 Task: Send an email with the signature Elizabeth Parker with the subject 'Request for a background check' and the message 'Please let me know if there are any changes to the project timeline.' from softage.1@softage.net to softage.8@softage.net and softage.9@softage.net with an attached document Technical_manual.docx
Action: Key pressed n
Screenshot: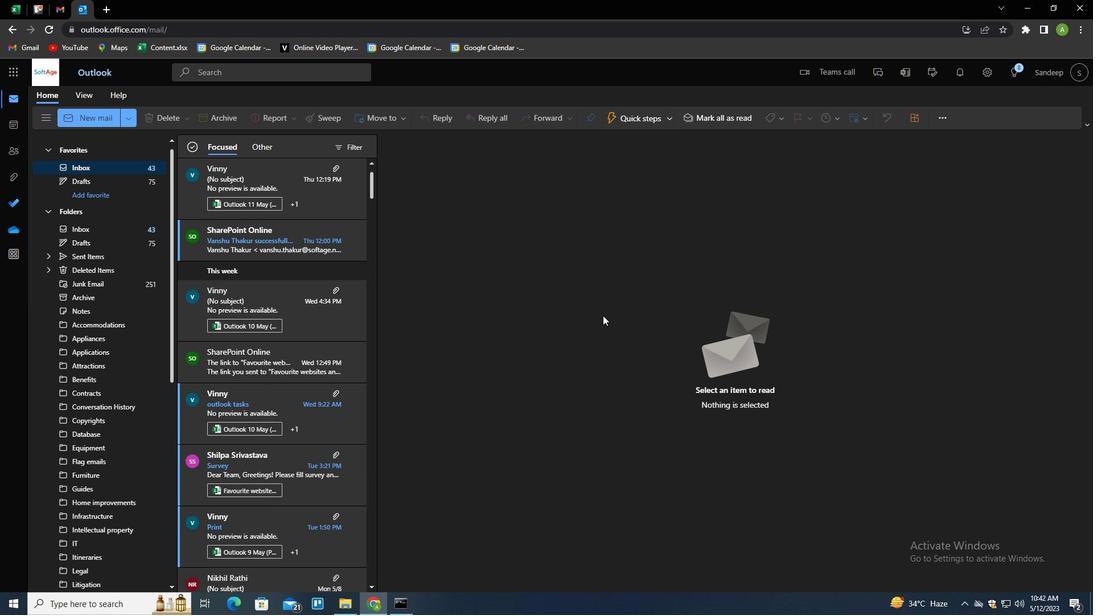 
Action: Mouse moved to (765, 119)
Screenshot: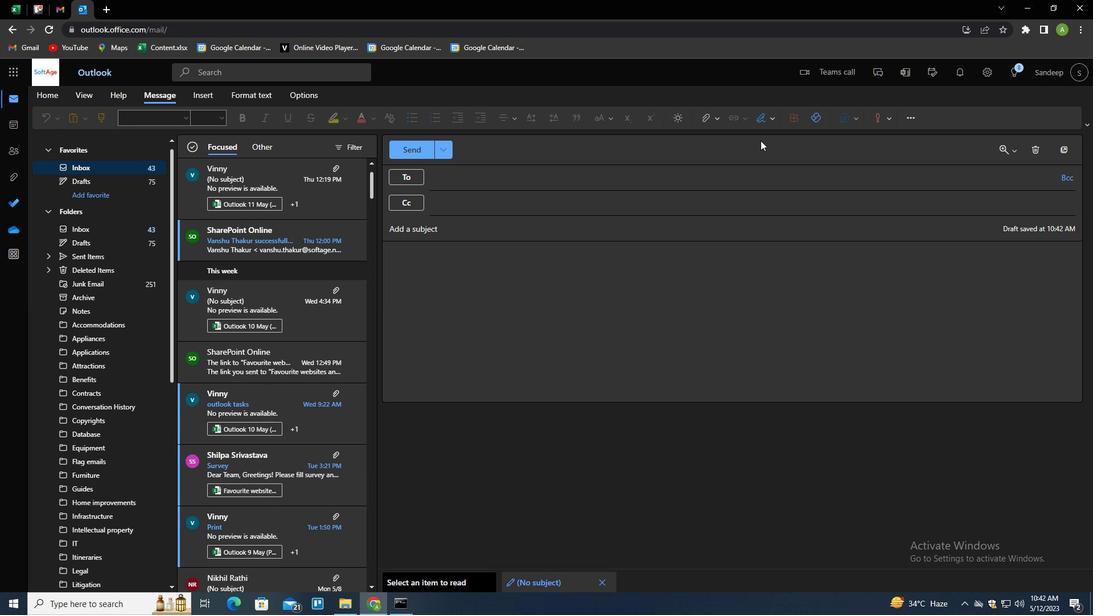 
Action: Mouse pressed left at (765, 119)
Screenshot: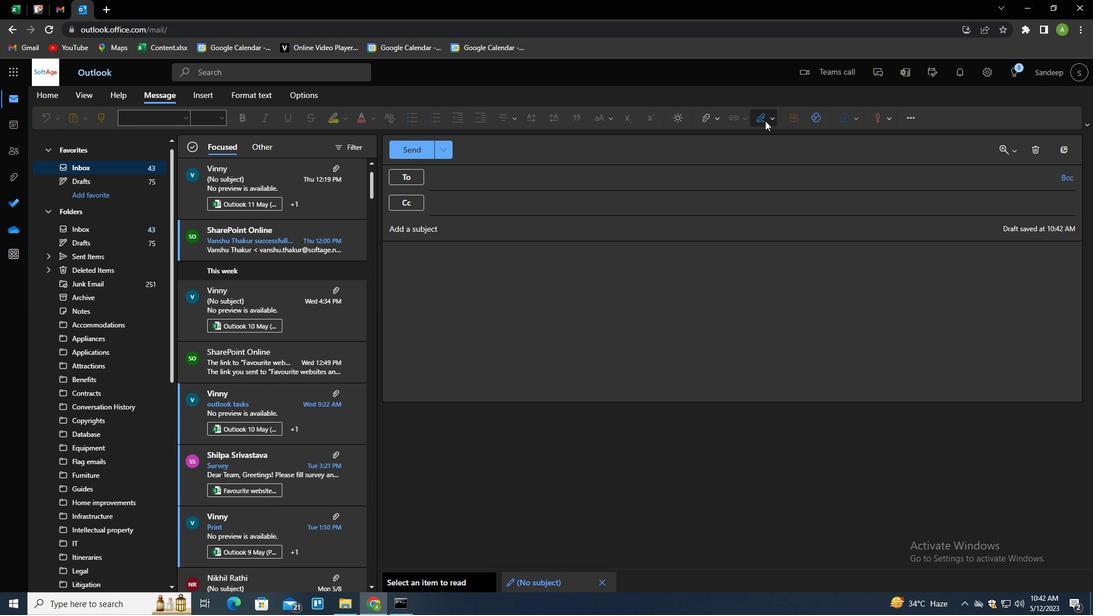 
Action: Mouse moved to (756, 163)
Screenshot: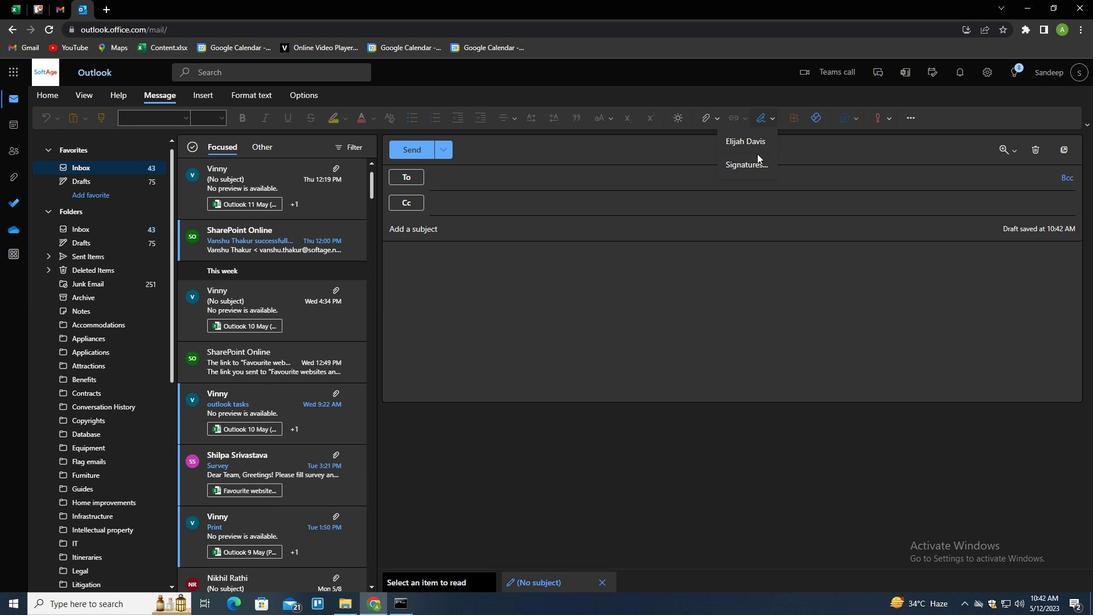 
Action: Mouse pressed left at (756, 163)
Screenshot: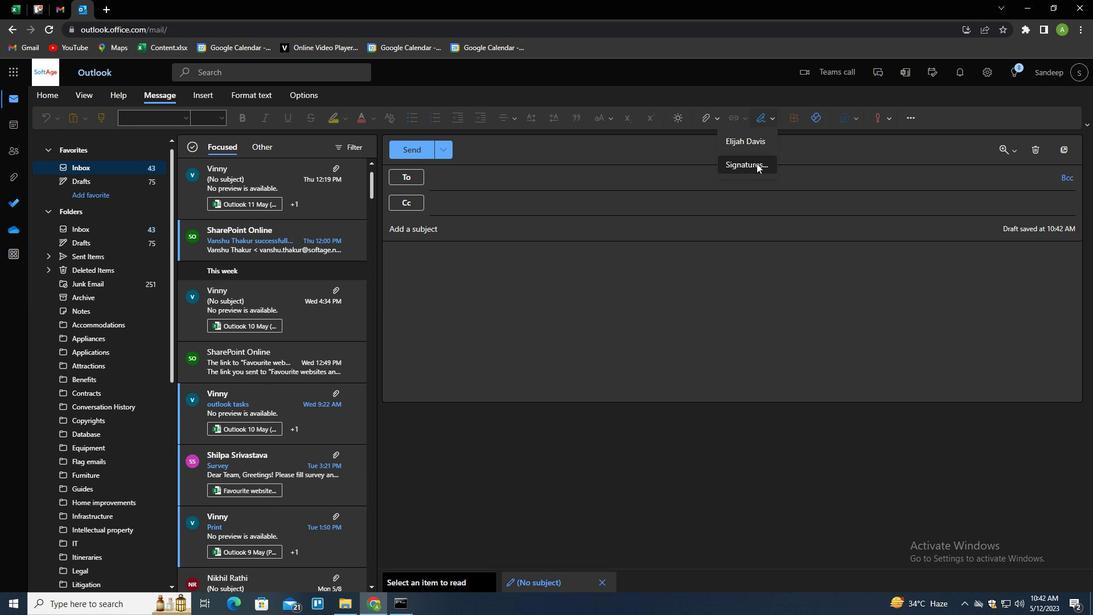 
Action: Mouse moved to (773, 202)
Screenshot: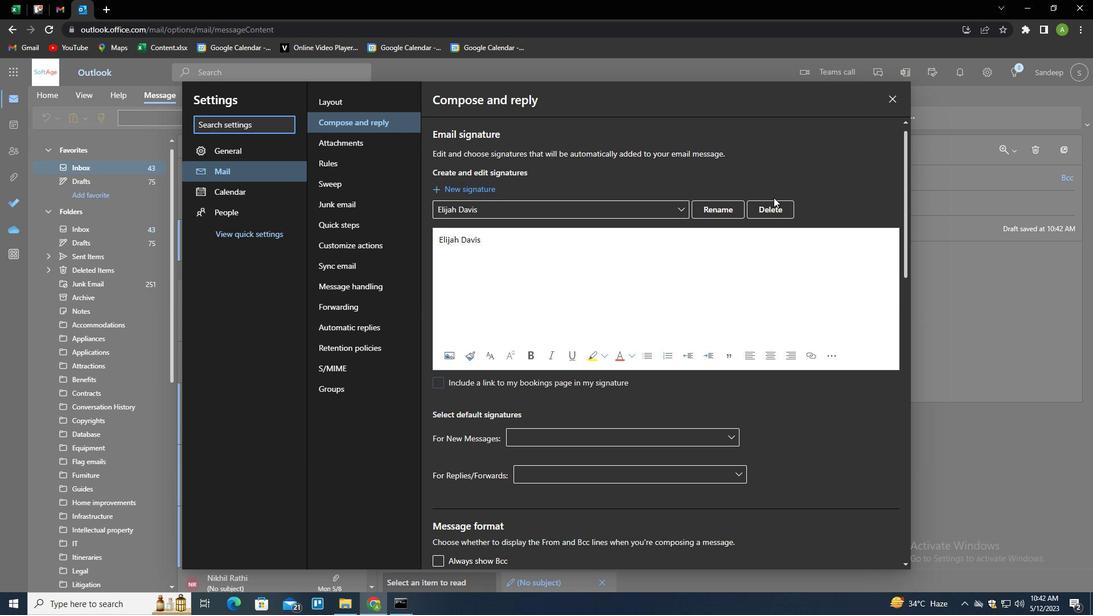 
Action: Mouse pressed left at (773, 202)
Screenshot: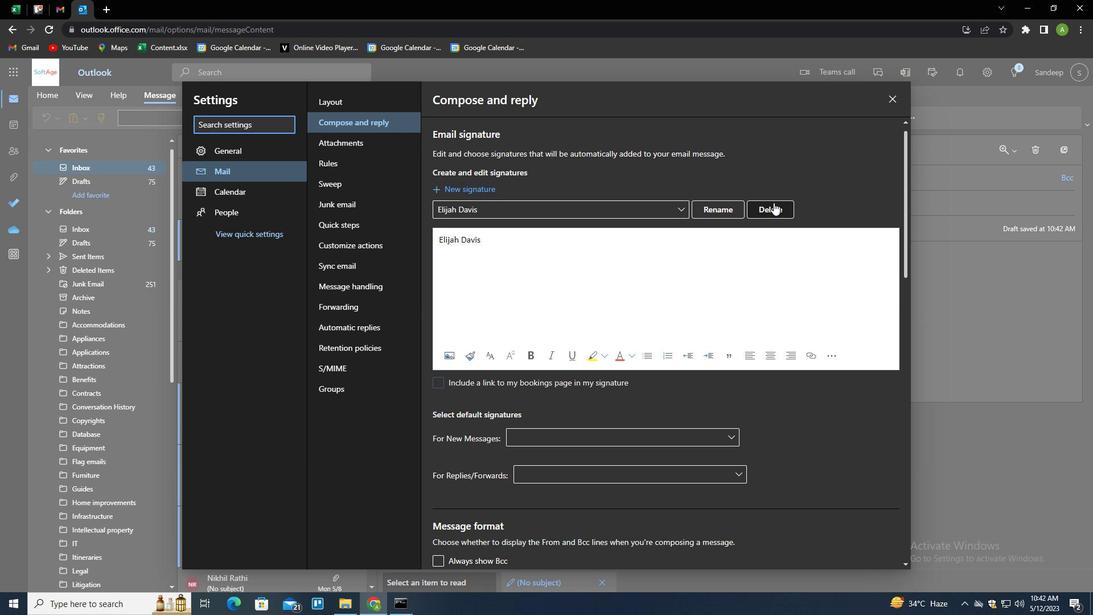 
Action: Mouse moved to (748, 208)
Screenshot: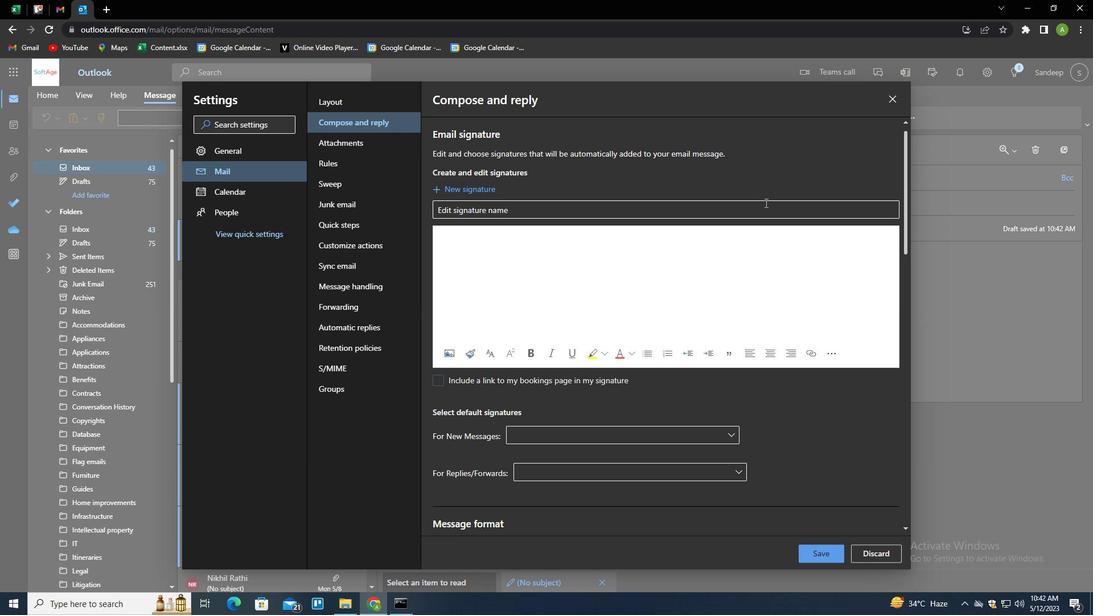 
Action: Mouse pressed left at (748, 208)
Screenshot: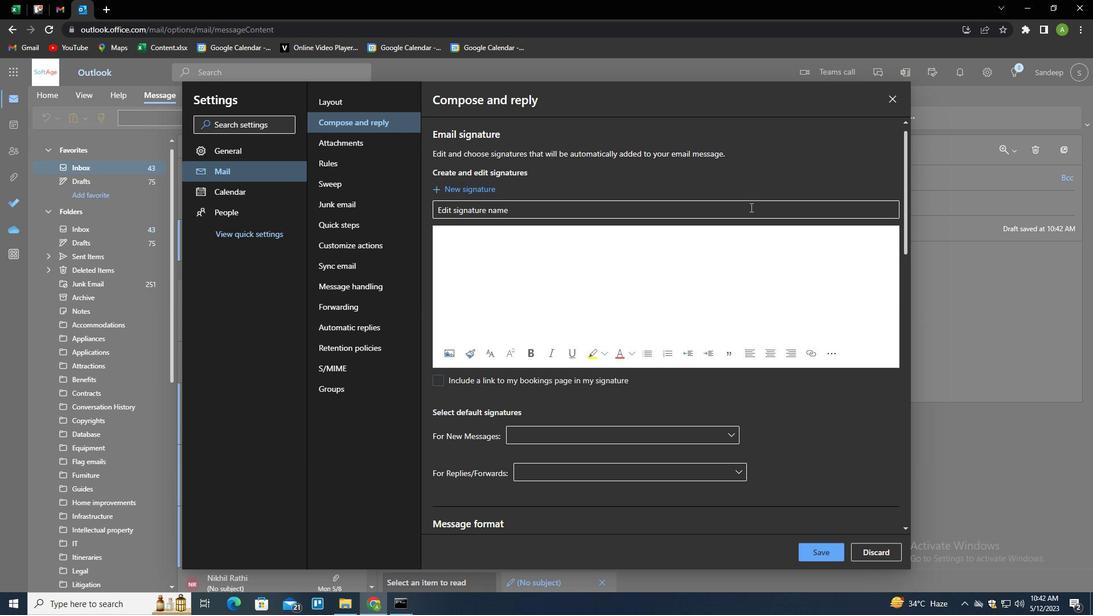 
Action: Key pressed <Key.shift>ELIXZ<Key.backspace><Key.backspace>ZABETH<Key.space><Key.shift>PARKER<Key.tab><Key.shift><Key.shift><Key.shift><Key.shift><Key.shift><Key.shift><Key.shift><Key.shift><Key.shift><Key.shift><Key.shift><Key.shift><Key.shift><Key.shift><Key.shift><Key.shift><Key.shift><Key.shift><Key.shift><Key.shift><Key.shift><Key.shift><Key.shift><Key.shift><Key.shift><Key.shift><Key.shift><Key.shift><Key.shift><Key.shift><Key.shift><Key.shift><Key.shift><Key.shift><Key.shift><Key.shift><Key.shift><Key.shift><Key.shift><Key.shift><Key.shift><Key.shift><Key.shift><Key.shift><Key.shift><Key.shift><Key.shift><Key.shift><Key.shift><Key.shift><Key.shift><Key.shift><Key.shift><Key.shift><Key.shift>ELIZABETH<Key.space><Key.shift>PARKET
Screenshot: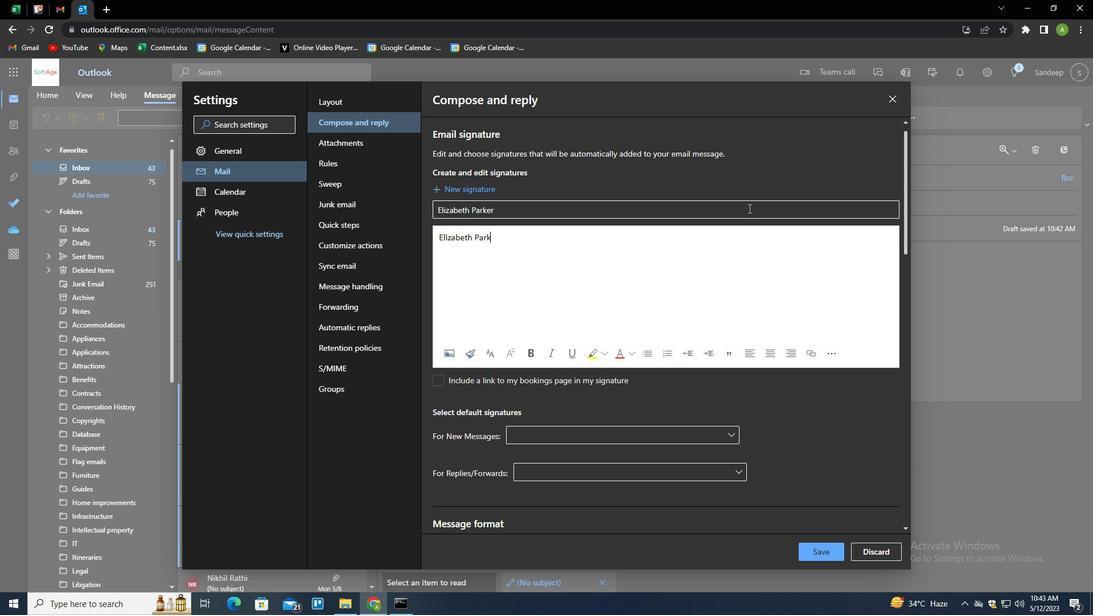 
Action: Mouse moved to (502, 247)
Screenshot: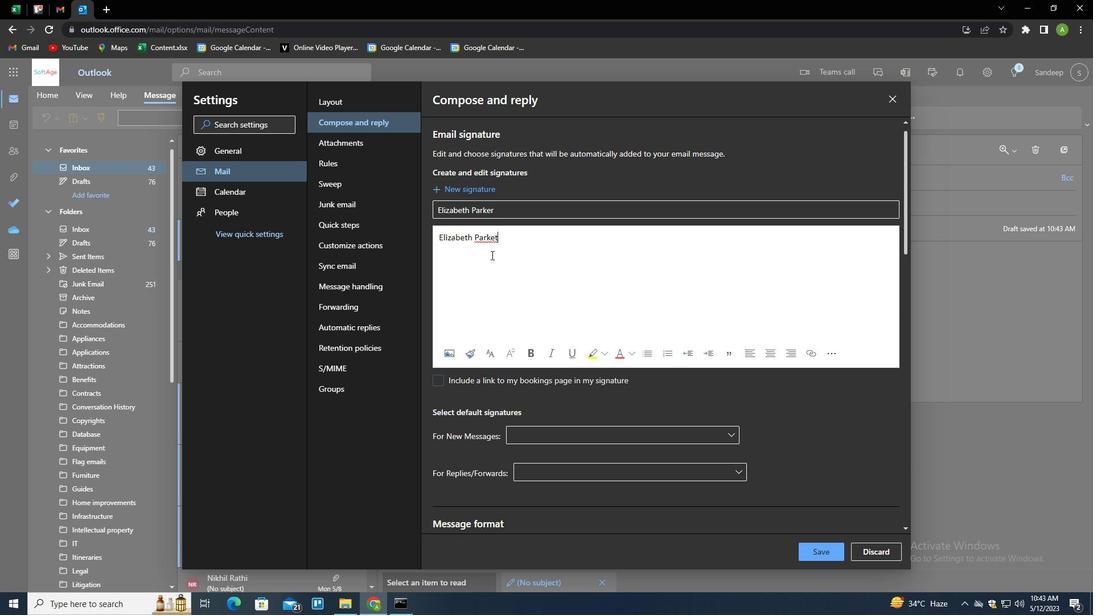 
Action: Key pressed <Key.backspace>K
Screenshot: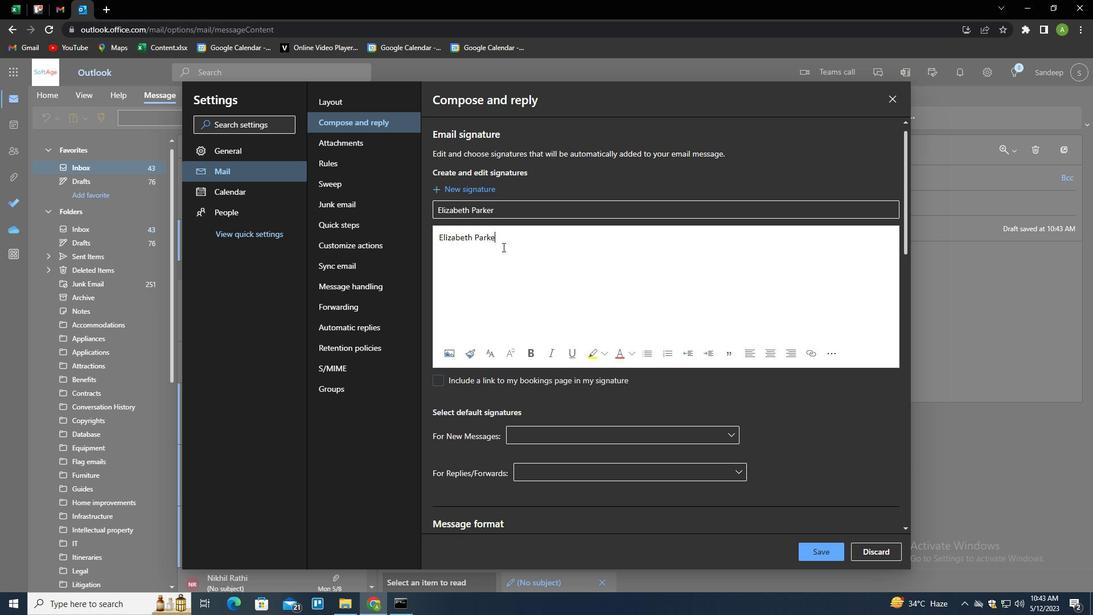 
Action: Mouse moved to (834, 557)
Screenshot: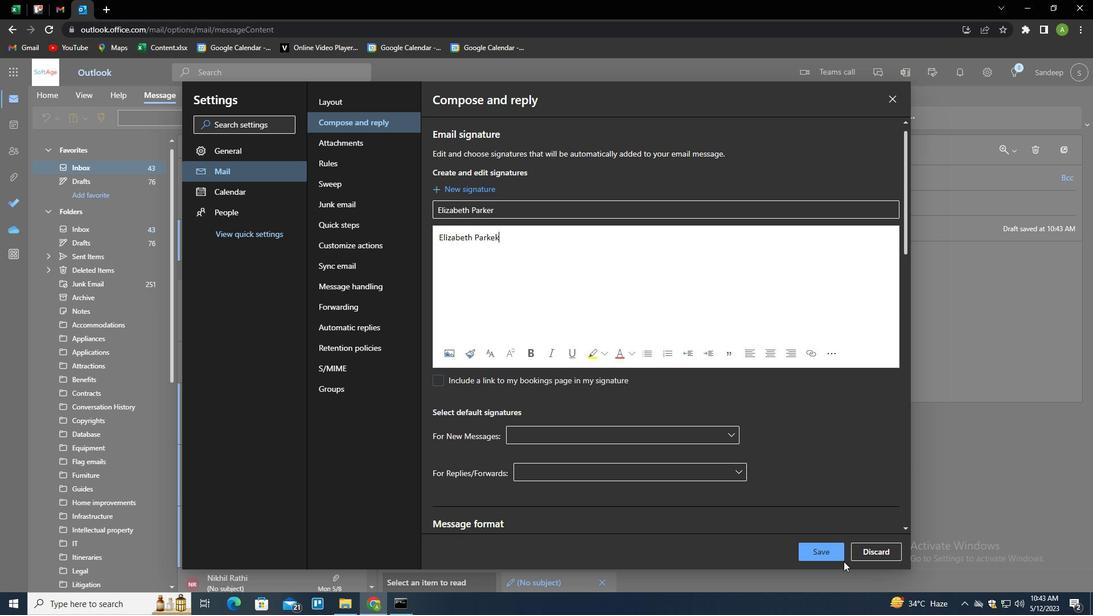 
Action: Mouse pressed left at (834, 557)
Screenshot: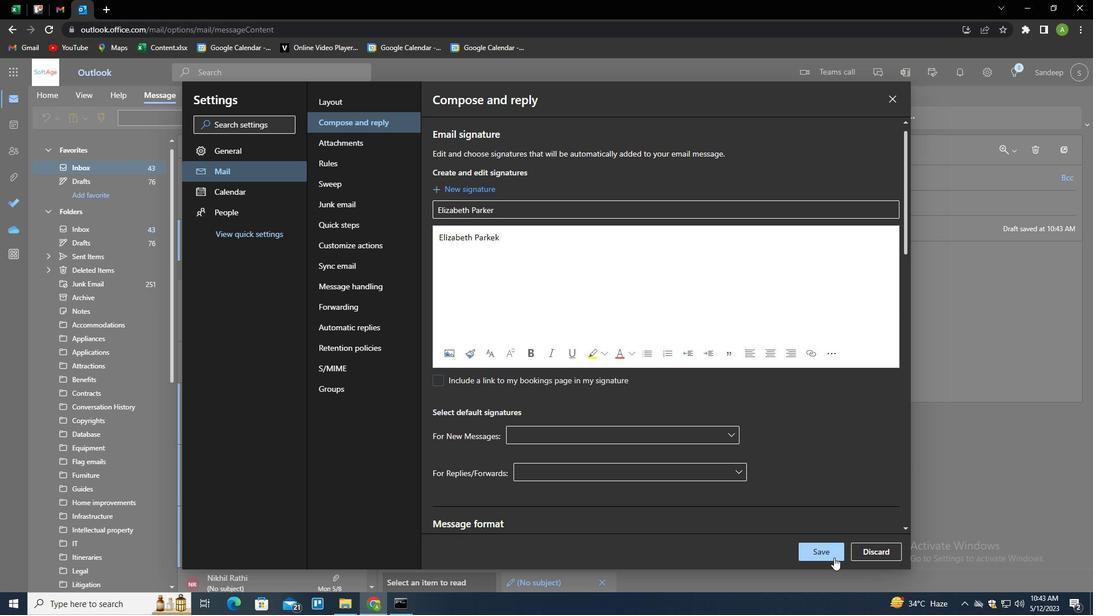 
Action: Mouse moved to (1011, 280)
Screenshot: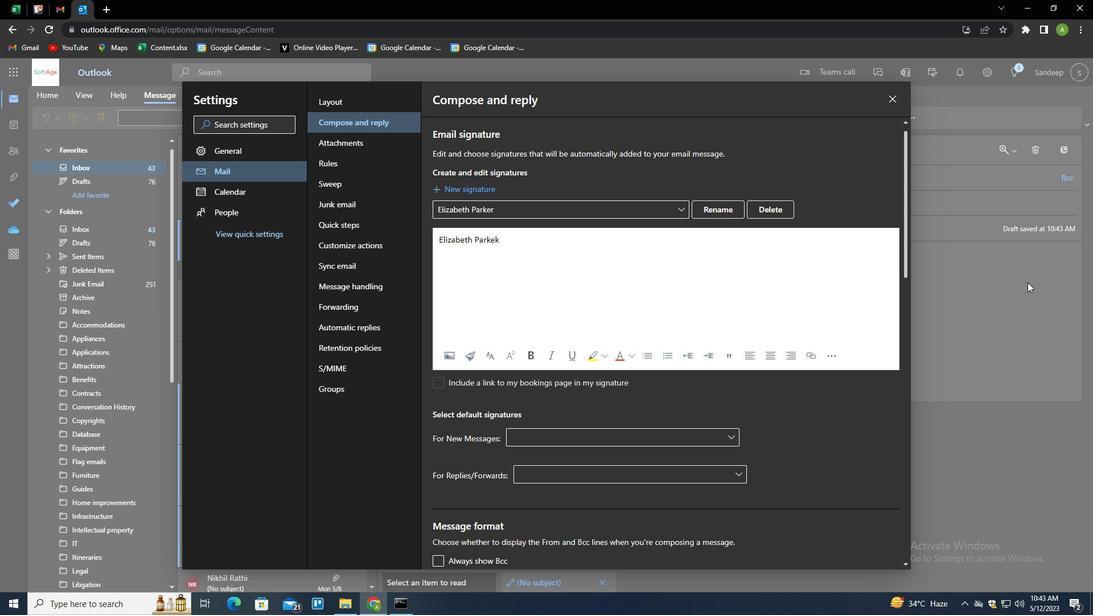 
Action: Mouse pressed left at (1011, 280)
Screenshot: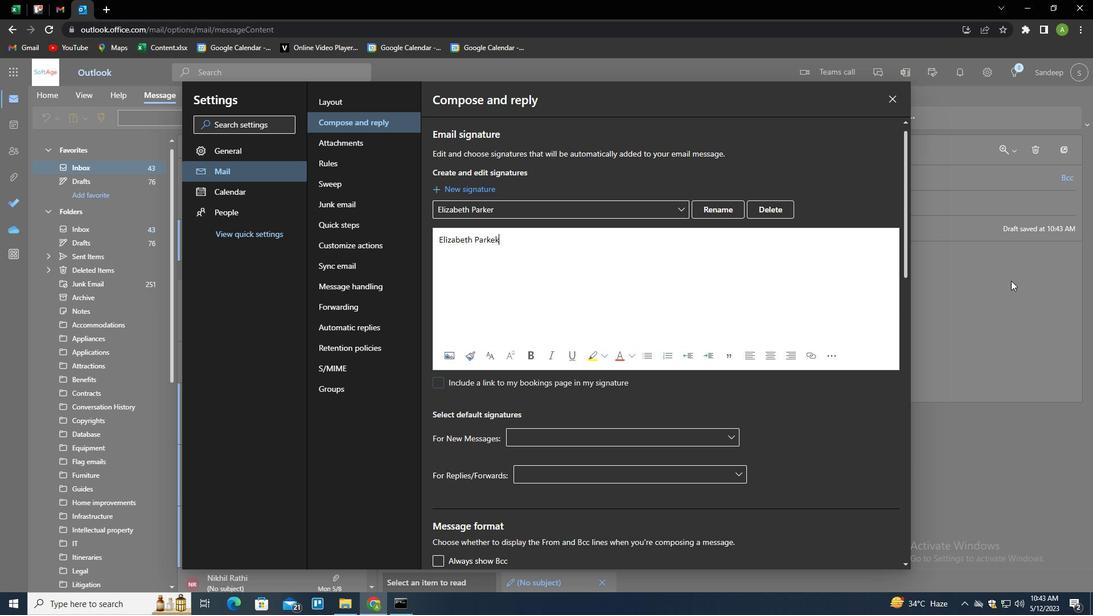 
Action: Mouse moved to (764, 122)
Screenshot: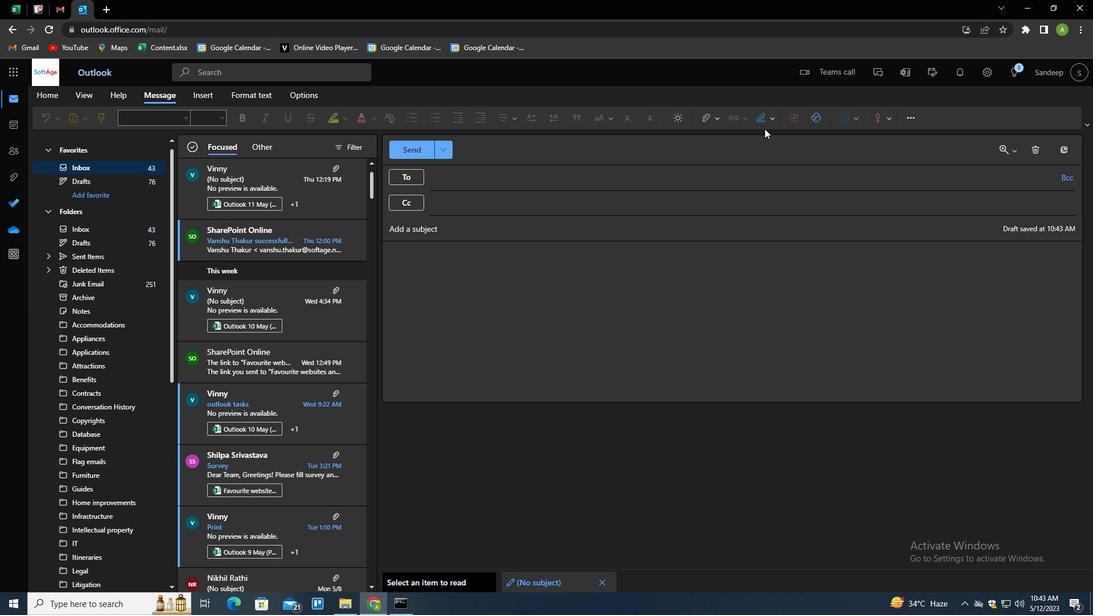 
Action: Mouse pressed left at (764, 122)
Screenshot: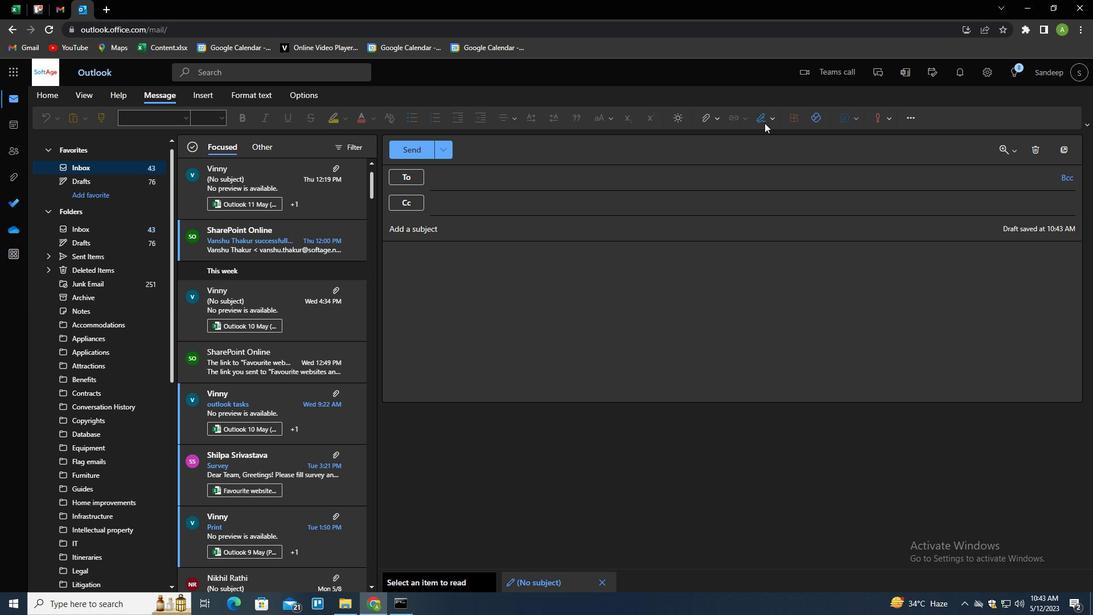 
Action: Mouse moved to (751, 142)
Screenshot: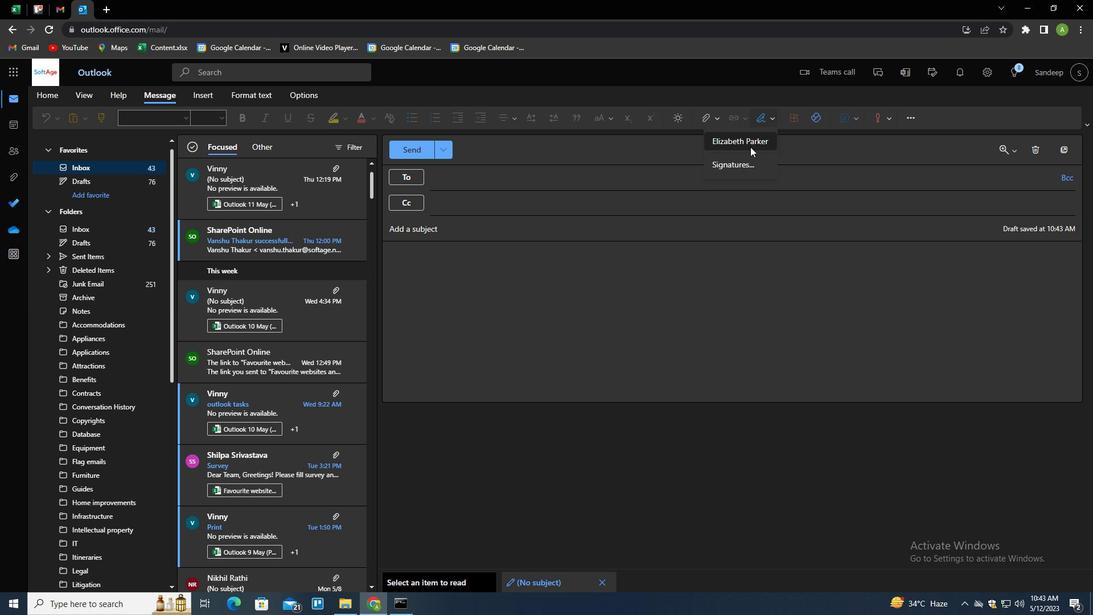 
Action: Mouse pressed left at (751, 142)
Screenshot: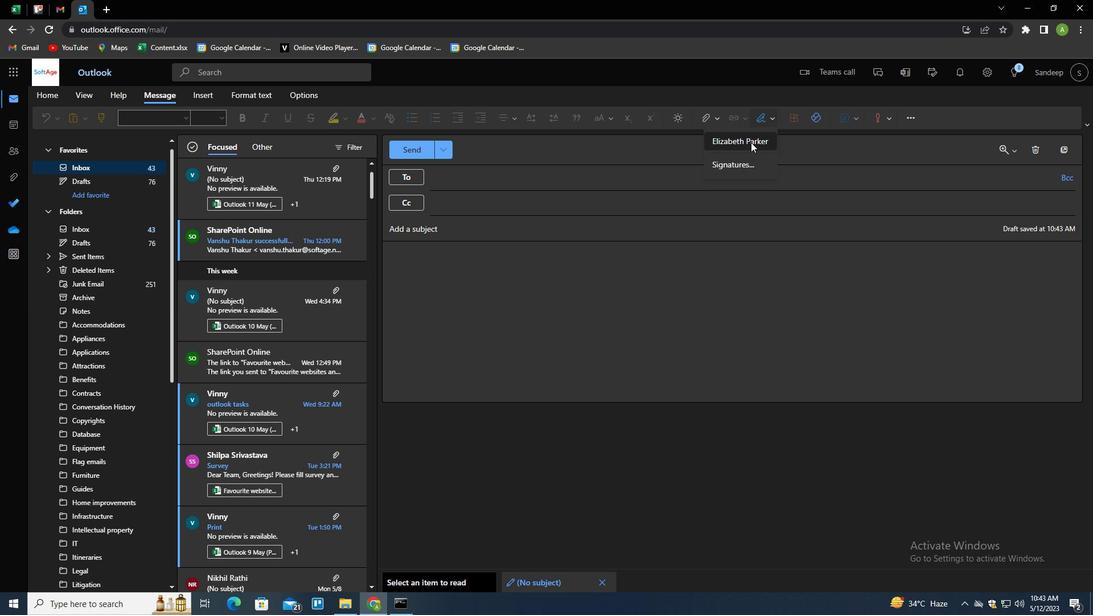 
Action: Mouse moved to (462, 228)
Screenshot: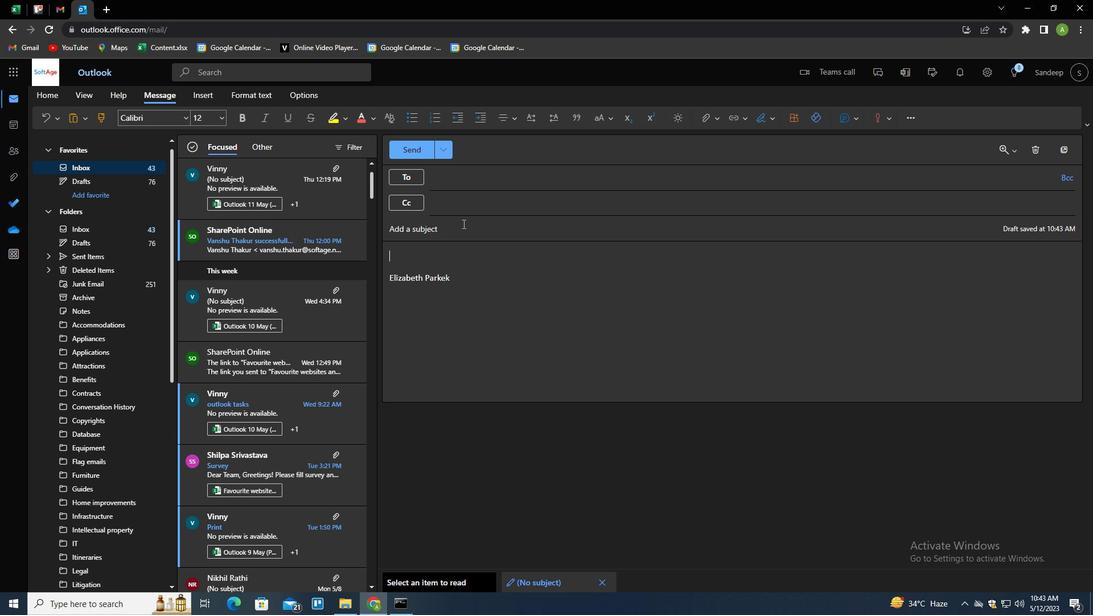 
Action: Mouse pressed left at (462, 228)
Screenshot: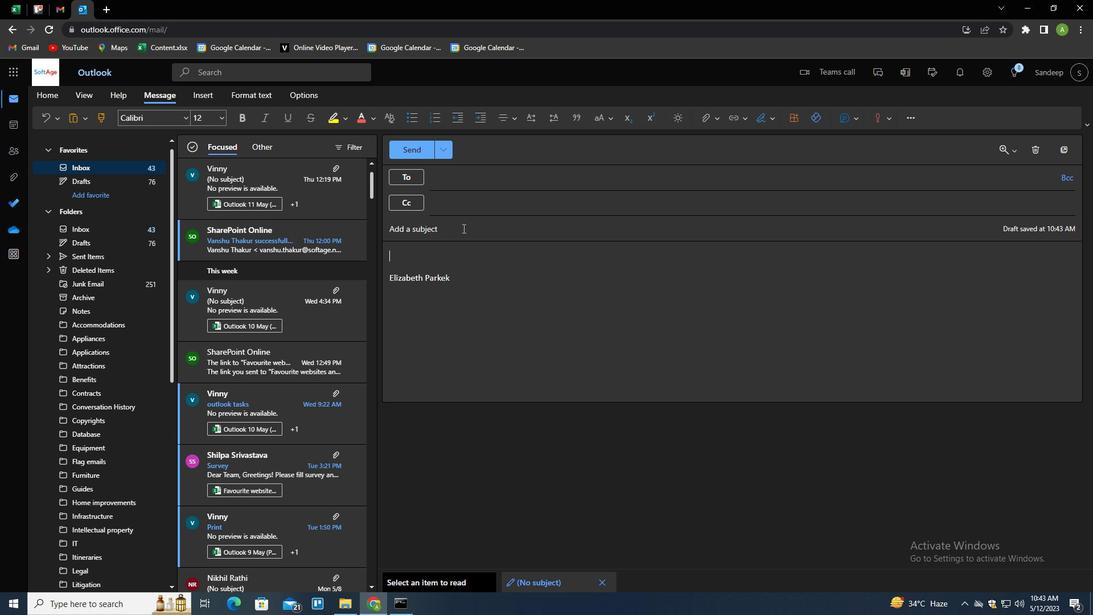 
Action: Key pressed <Key.shift><Key.shift><Key.shift><Key.shift><Key.shift><Key.shift><Key.shift><Key.shift><Key.shift><Key.shift><Key.shift><Key.shift><Key.shift><Key.shift><Key.shift><Key.shift>REQUEST<Key.space>FOR<Key.space>ABA<Key.backspace><Key.backspace><Key.space>BCKGROUND<Key.space>T<Key.backspace><Key.backspace><Key.backspace><Key.backspace><Key.backspace><Key.backspace><Key.backspace><Key.backspace><Key.backspace><Key.backspace>ACKGROUND<Key.space>TIM<Key.backspace><Key.backspace>C<Key.backspace><Key.backspace>CHECK<Key.tab><Key.shift>PLEASE<Key.space>LET<Key.space>ME<Key.space>KNOW<Key.space>IF<Key.space>THERE<Key.space>ARE<Key.space>ANY<Key.space>CHANGES<Key.space>TO<Key.space>THE<Key.space>PROJECT<Key.space>TIMETILE.
Screenshot: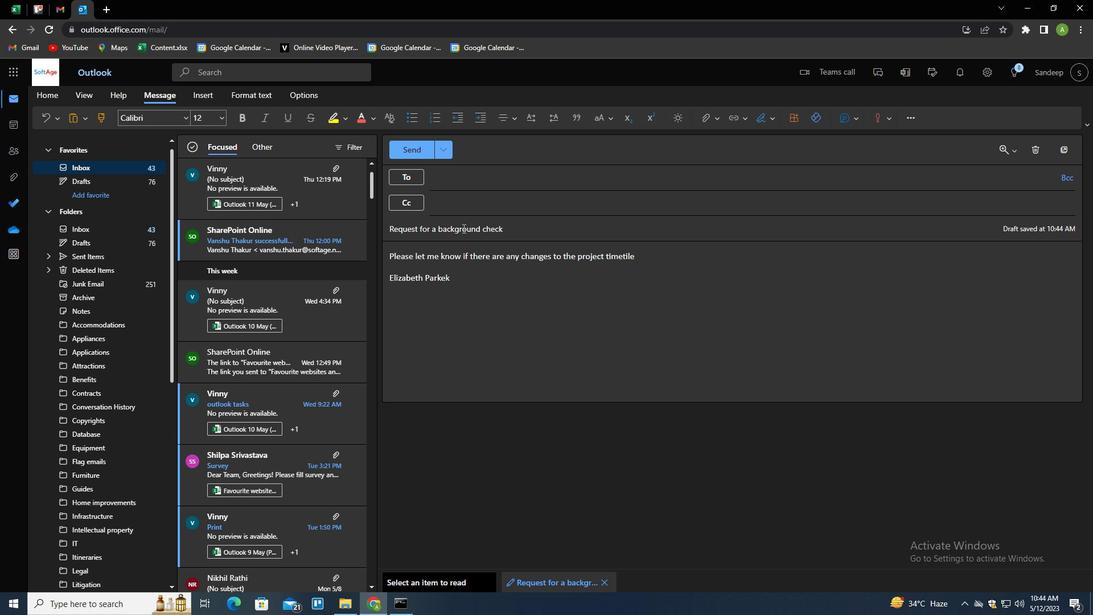 
Action: Mouse moved to (514, 183)
Screenshot: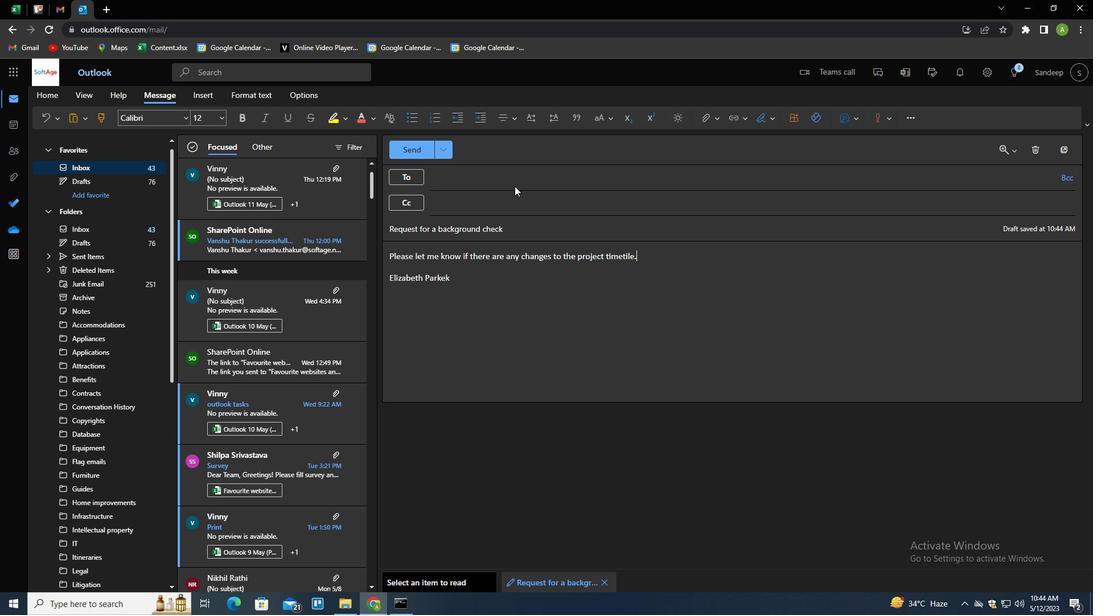
Action: Mouse pressed left at (514, 183)
Screenshot: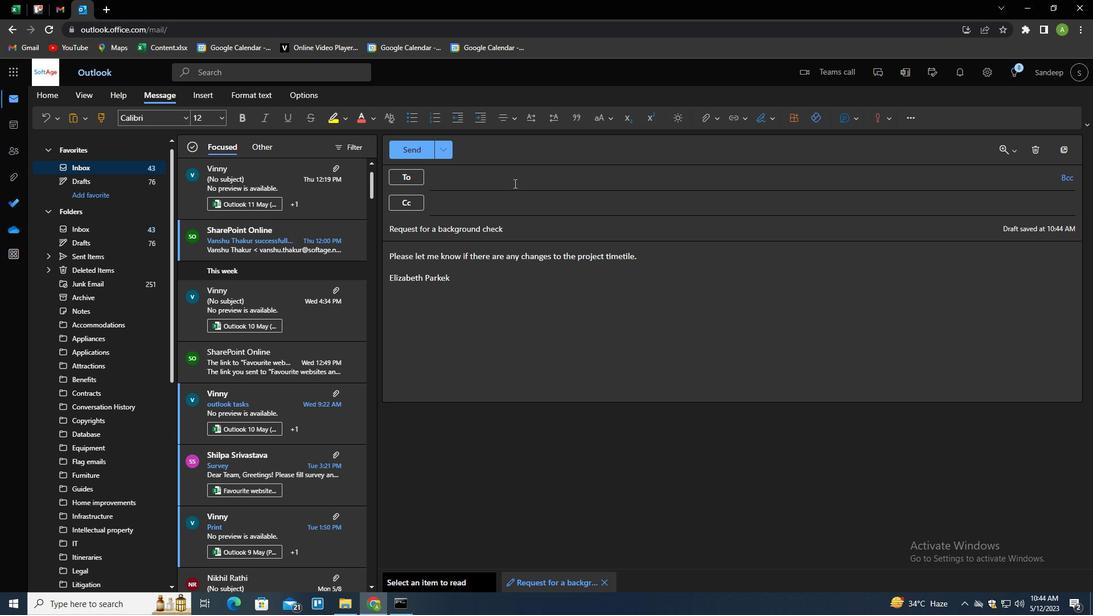 
Action: Key pressed SOFTAGE8<Key.left>.<Key.end><Key.shift>@SOFTAGE.NET<Key.enter>SOFTAGE.9<Key.shift>@SOFTAGE.NET<Key.enter>
Screenshot: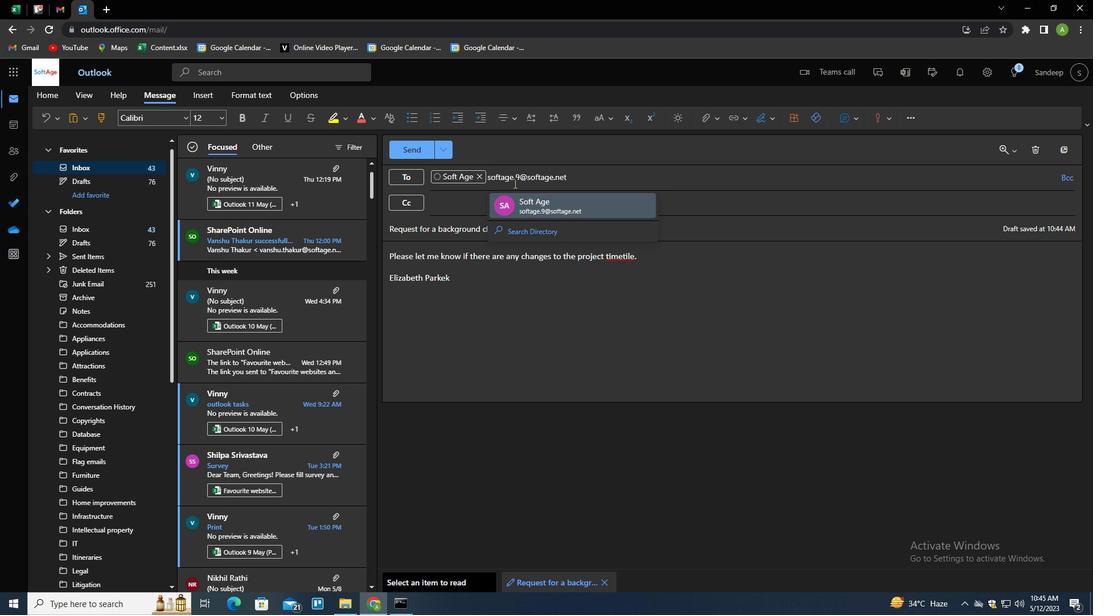 
Action: Mouse moved to (712, 123)
Screenshot: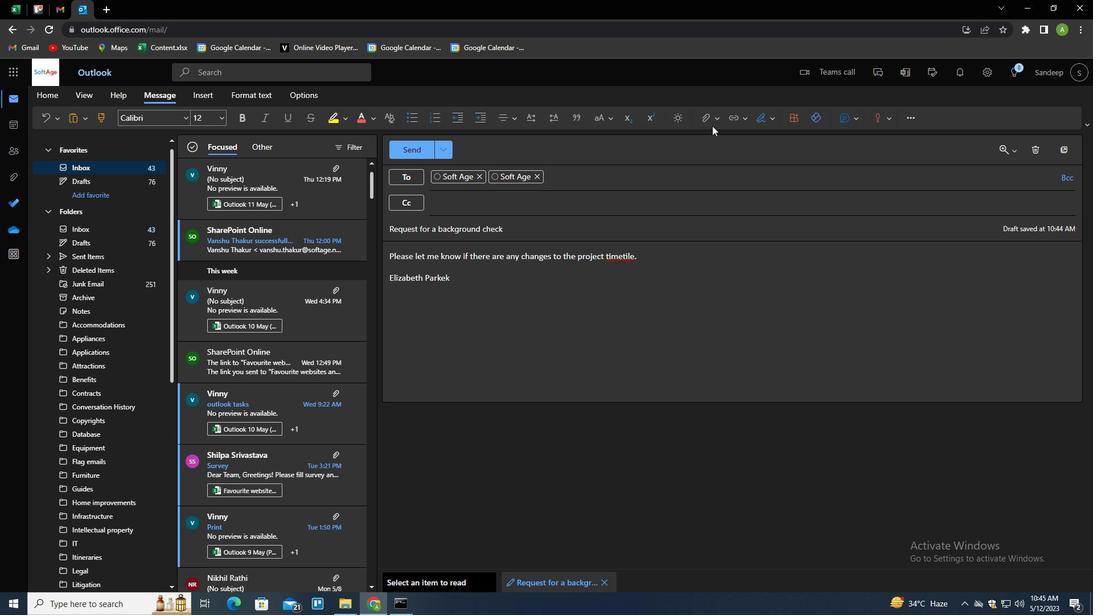 
Action: Mouse pressed left at (712, 123)
Screenshot: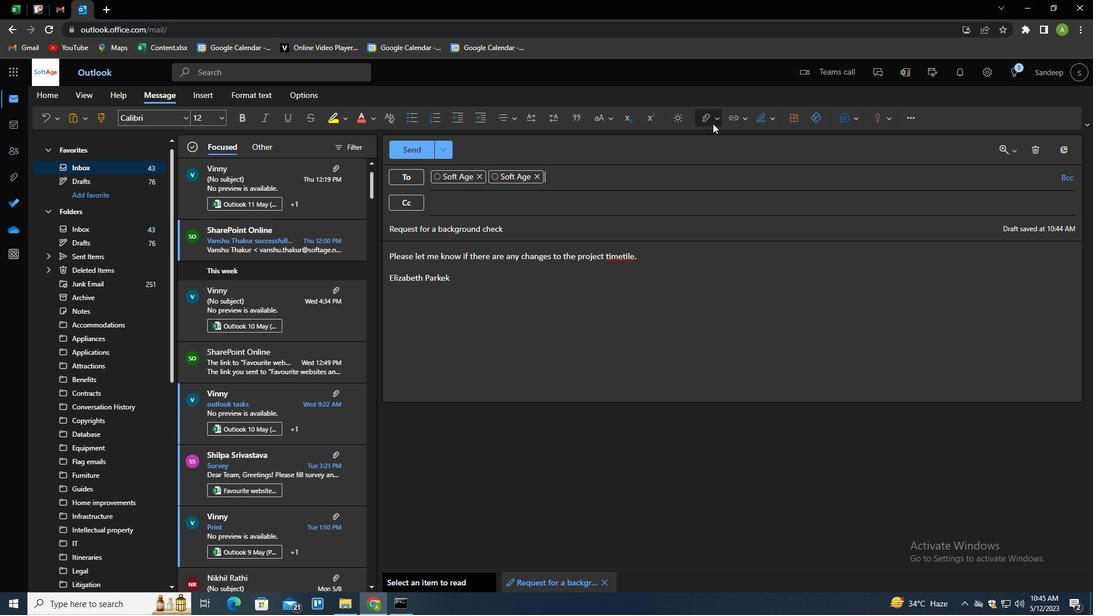 
Action: Mouse moved to (697, 138)
Screenshot: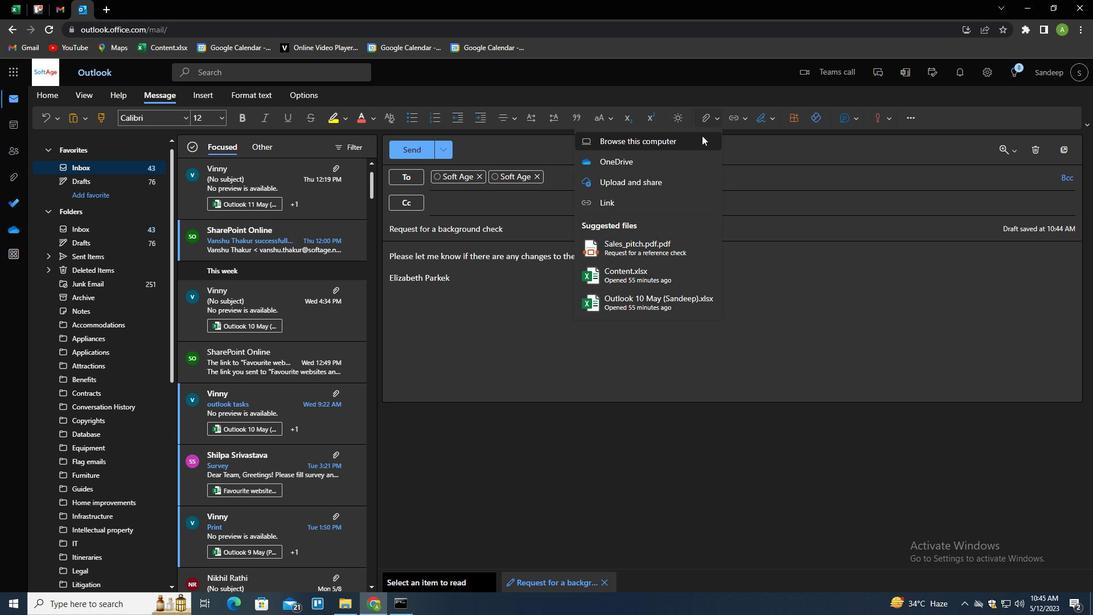
Action: Mouse pressed left at (697, 138)
Screenshot: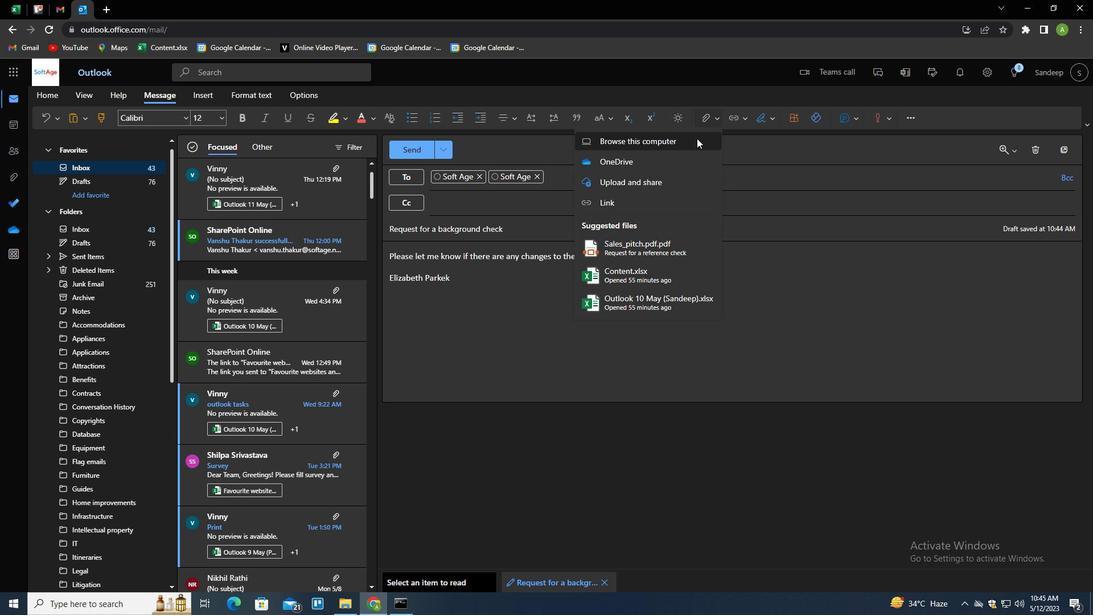 
Action: Mouse moved to (225, 139)
Screenshot: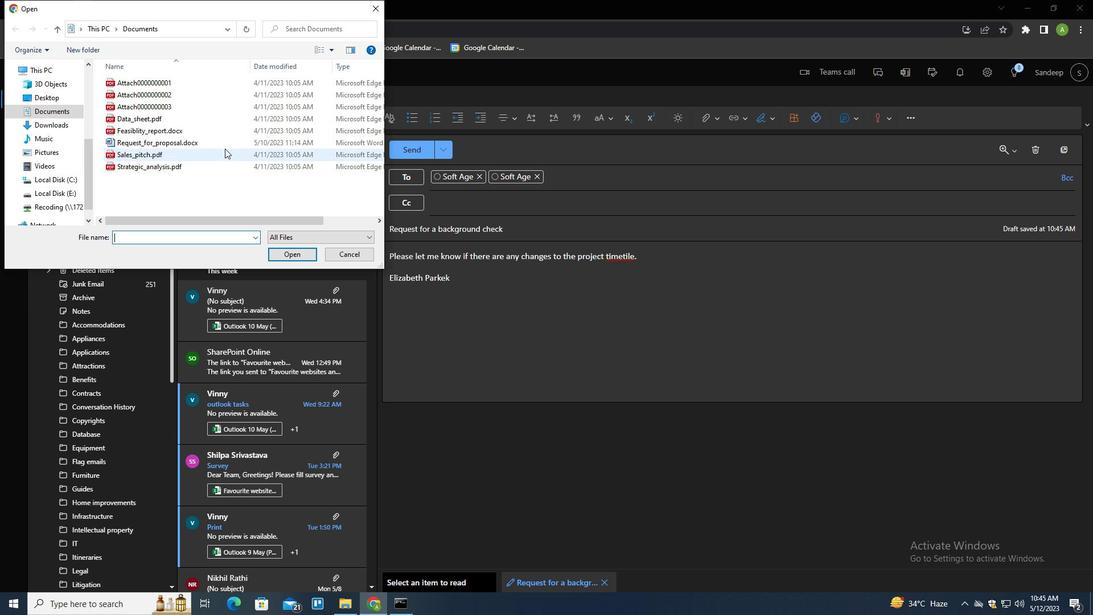 
Action: Mouse pressed left at (225, 139)
Screenshot: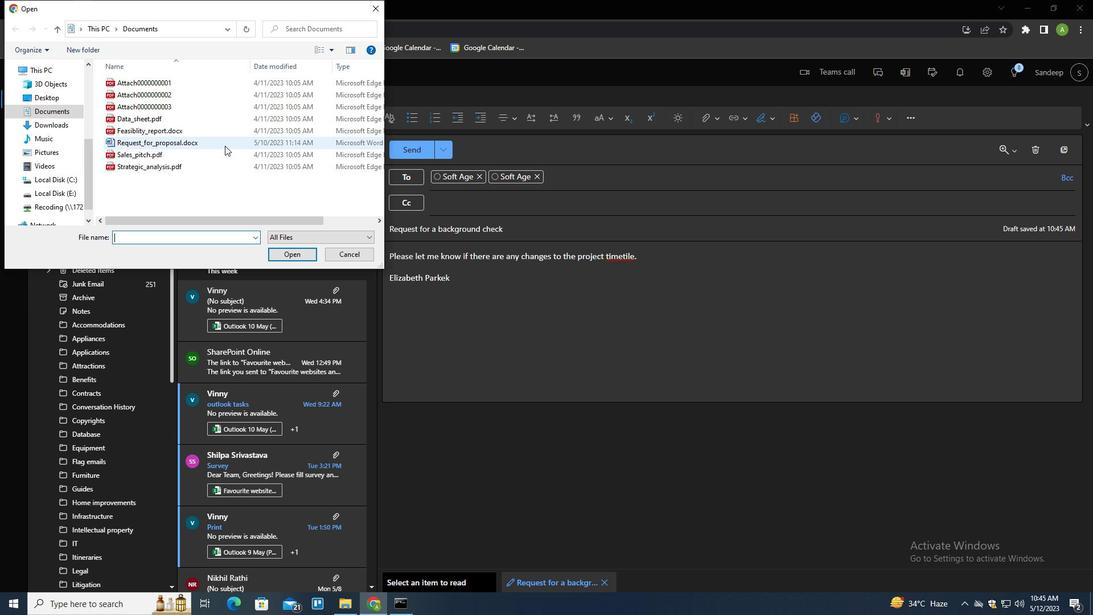 
Action: Key pressed <Key.f2>
Screenshot: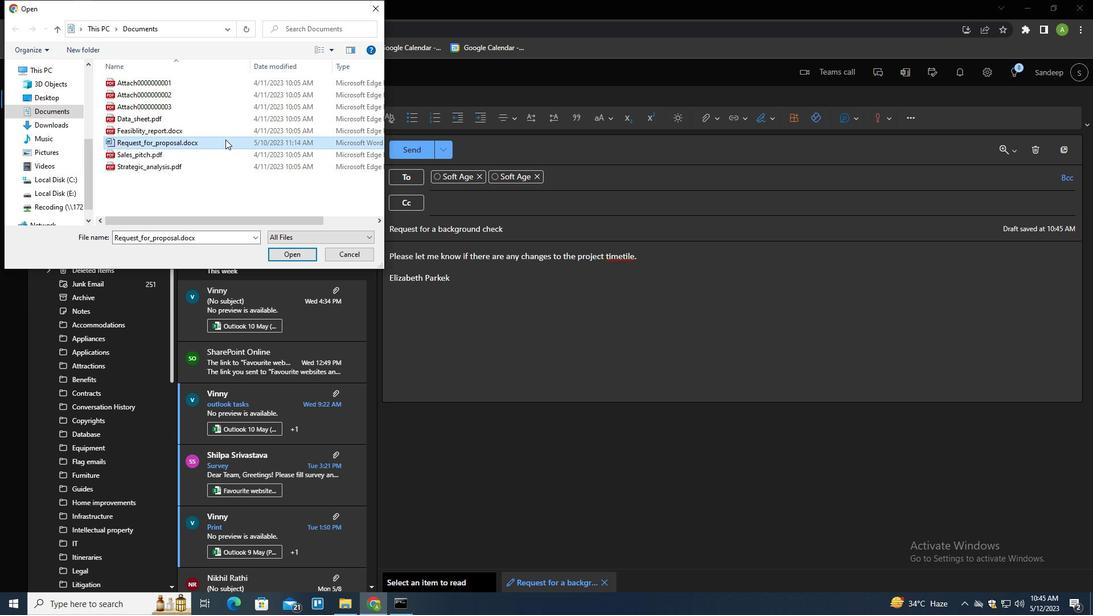 
Action: Mouse moved to (225, 141)
Screenshot: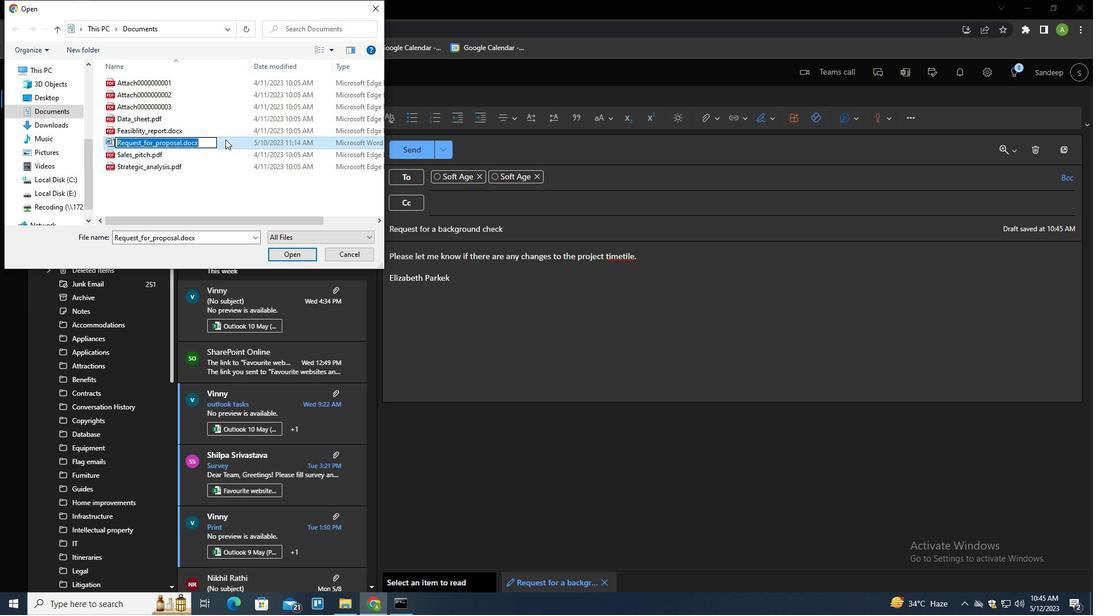 
Action: Key pressed <Key.shift>TECHNICAL<Key.shift>_MANUAL.DOCS<Key.backspace>X<Key.enter>
Screenshot: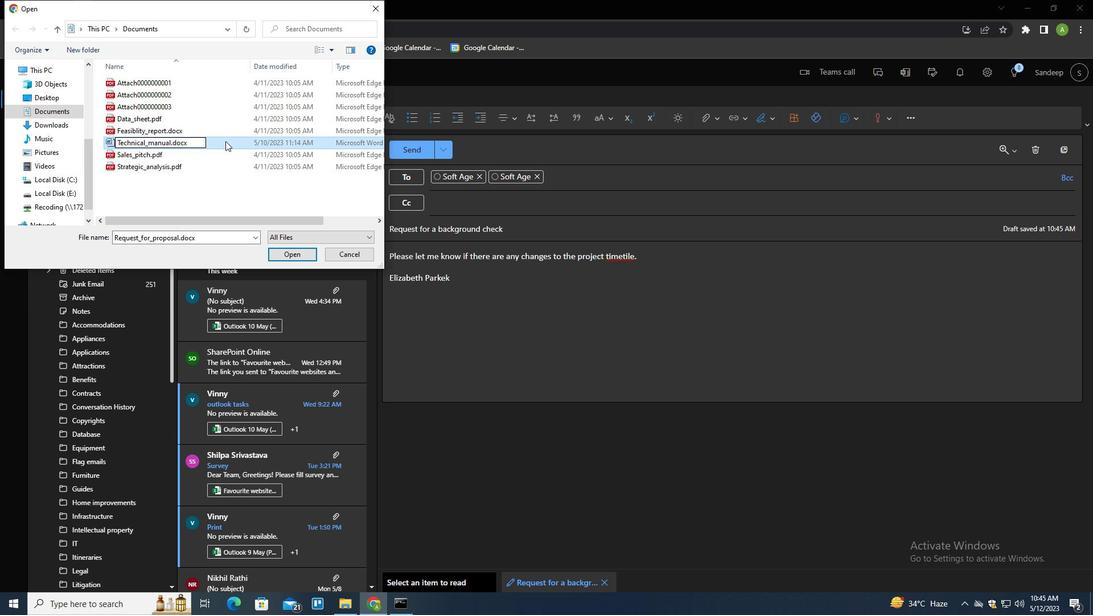 
Action: Mouse pressed left at (225, 141)
Screenshot: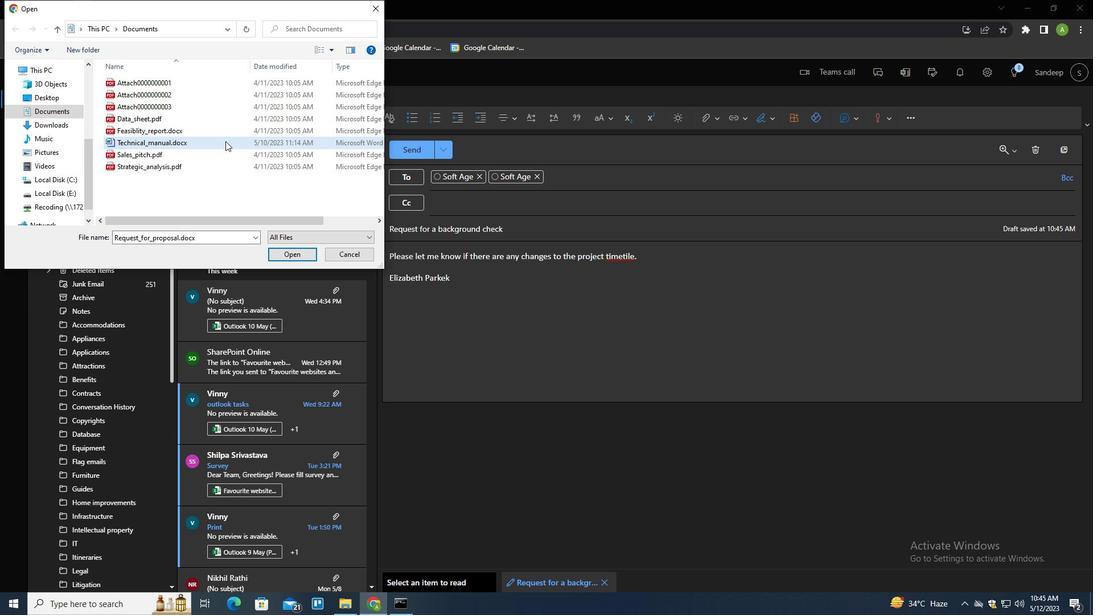 
Action: Mouse moved to (289, 254)
Screenshot: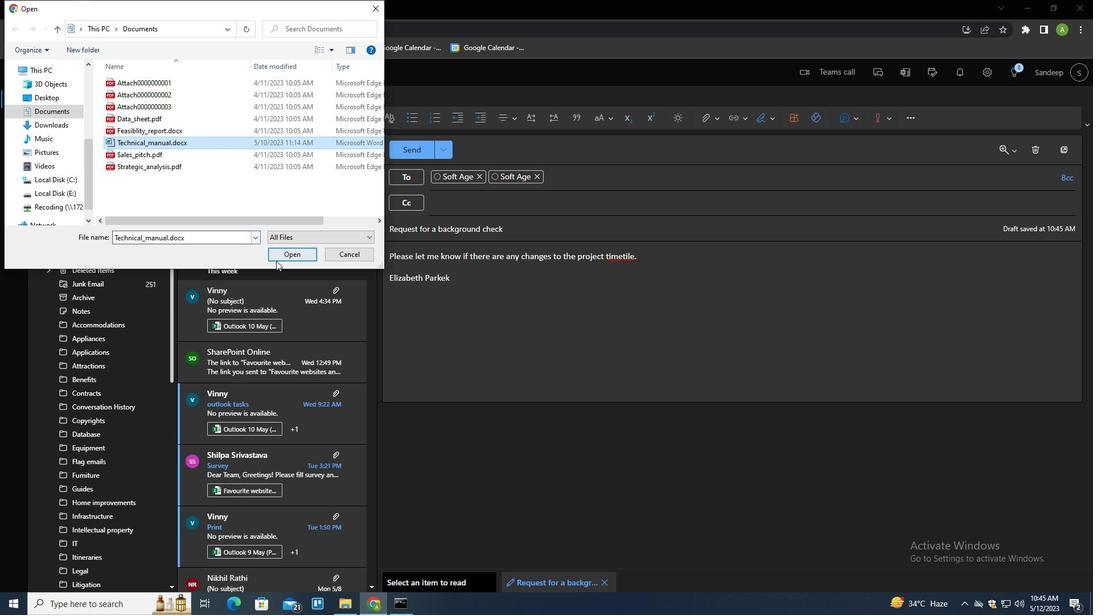 
Action: Mouse pressed left at (289, 254)
Screenshot: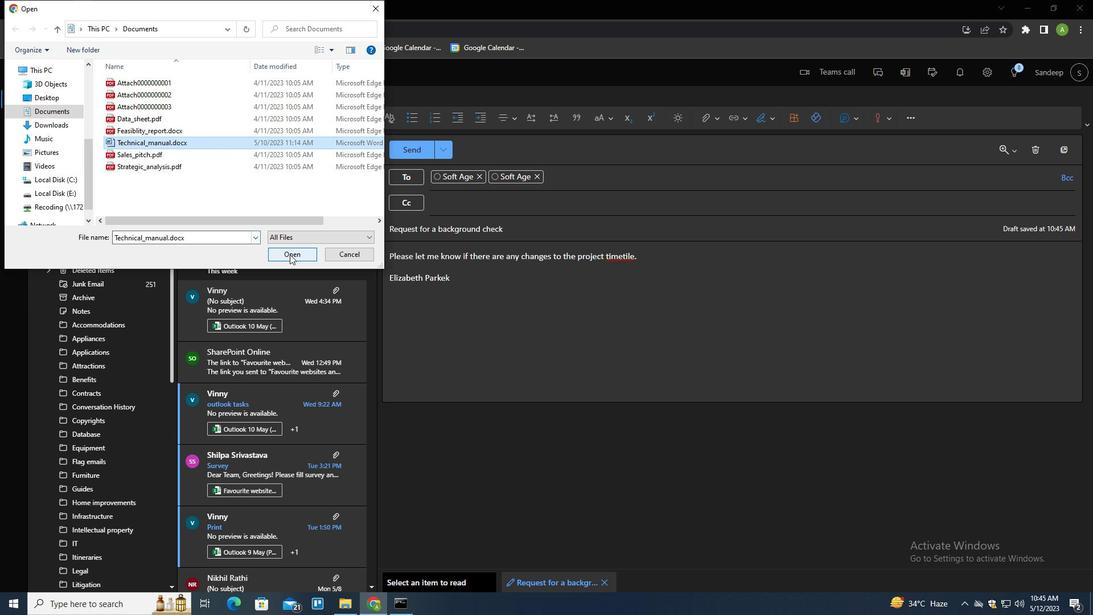 
Action: Mouse moved to (624, 309)
Screenshot: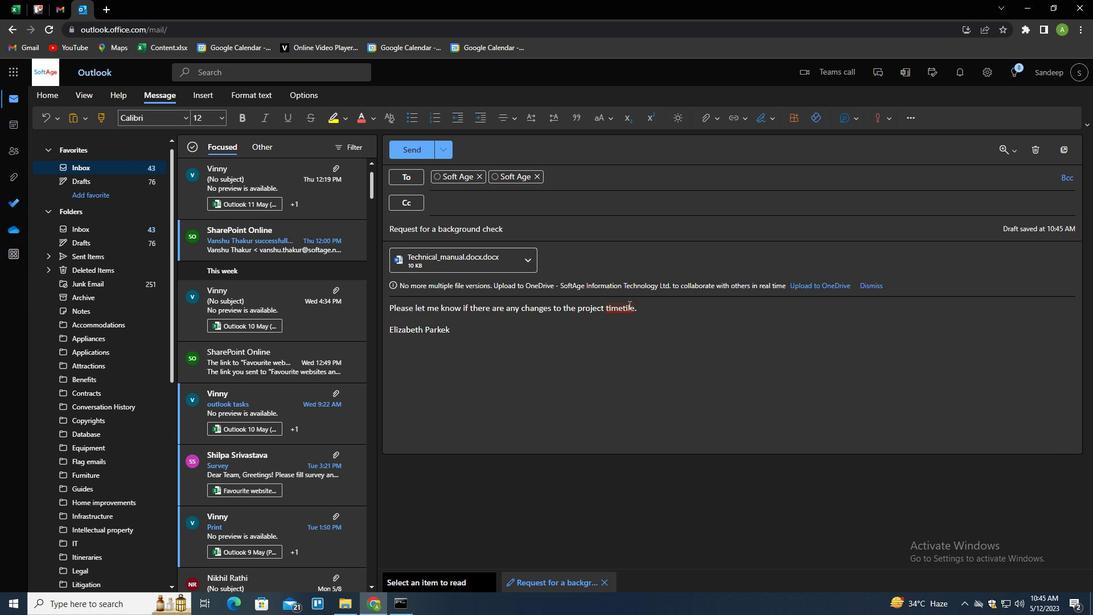 
Action: Mouse pressed left at (624, 309)
Screenshot: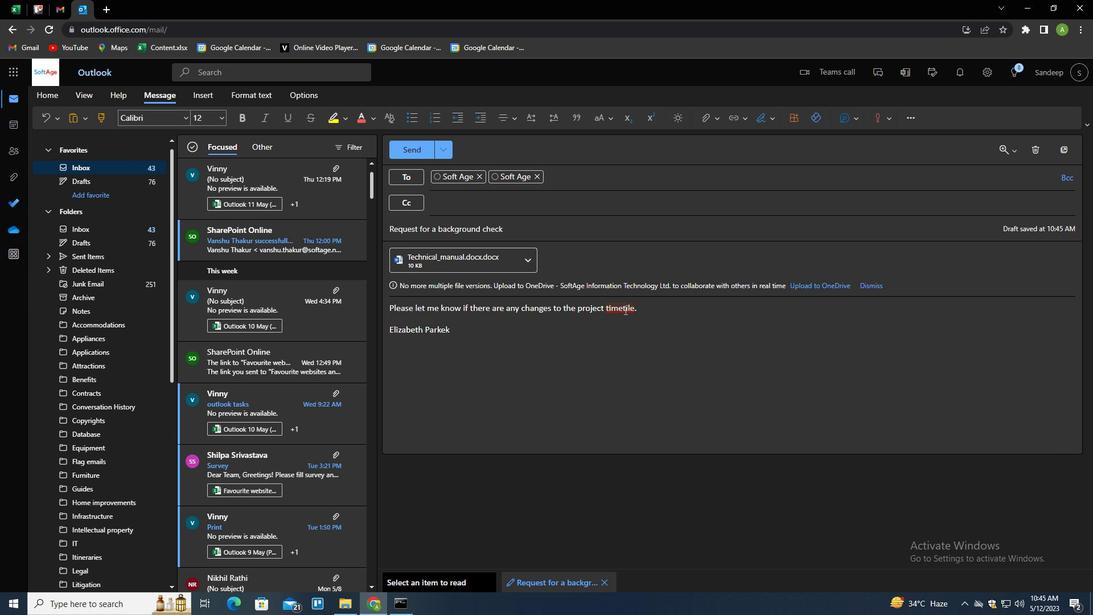 
Action: Mouse moved to (626, 309)
Screenshot: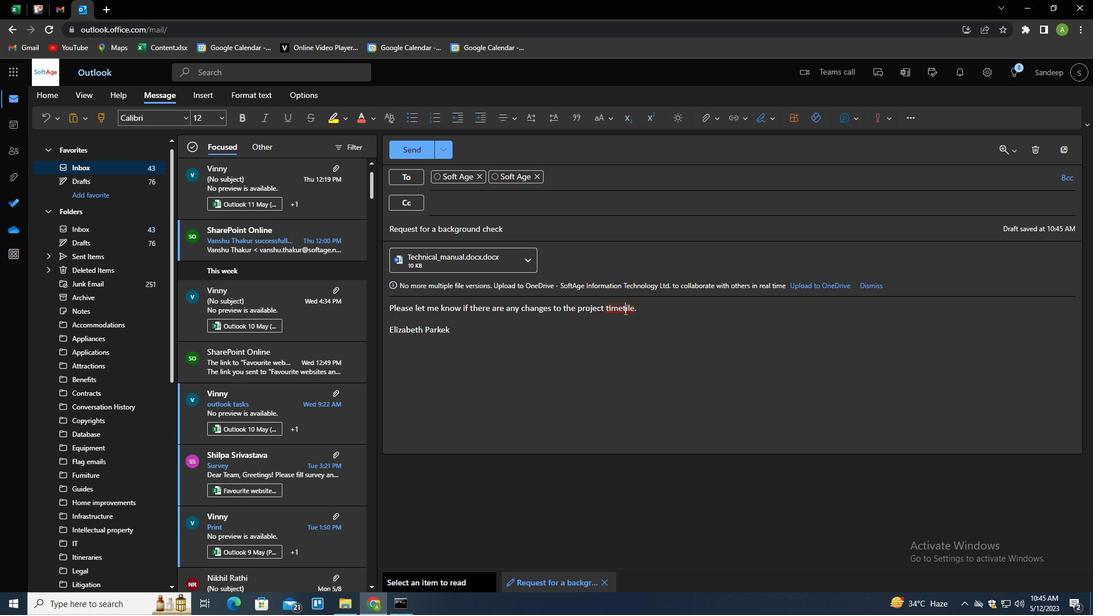 
Action: Key pressed <Key.backspace>L
Screenshot: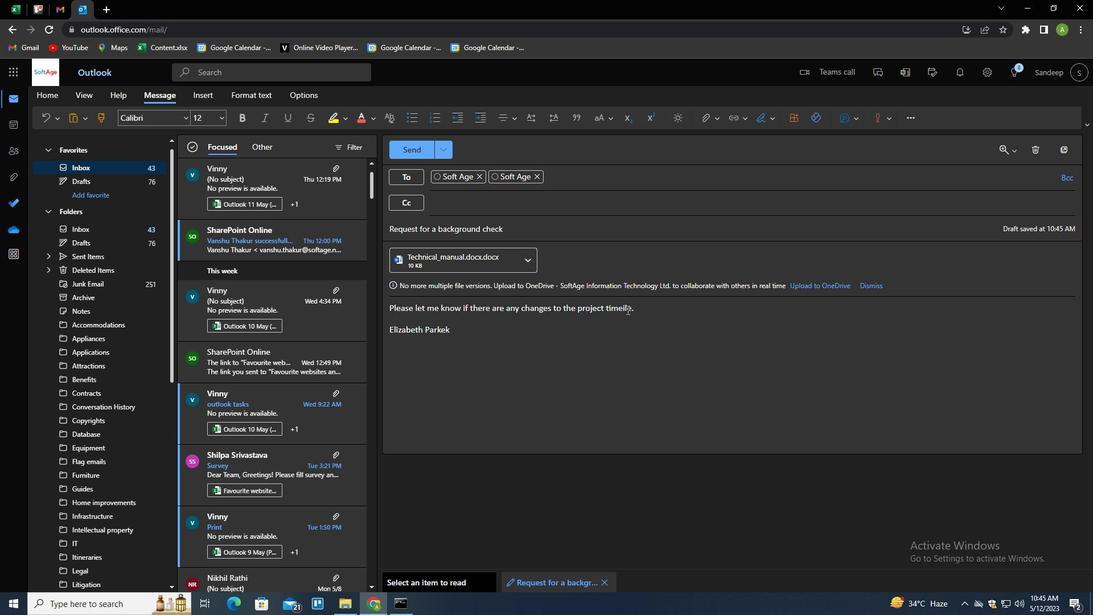 
Action: Mouse moved to (657, 308)
Screenshot: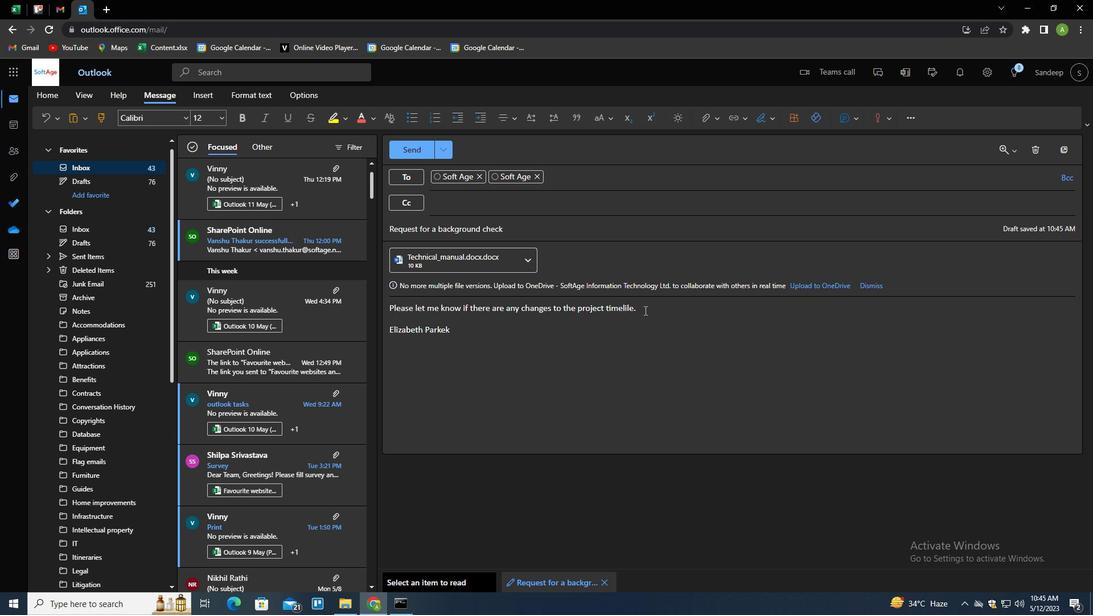 
Action: Mouse pressed left at (657, 308)
Screenshot: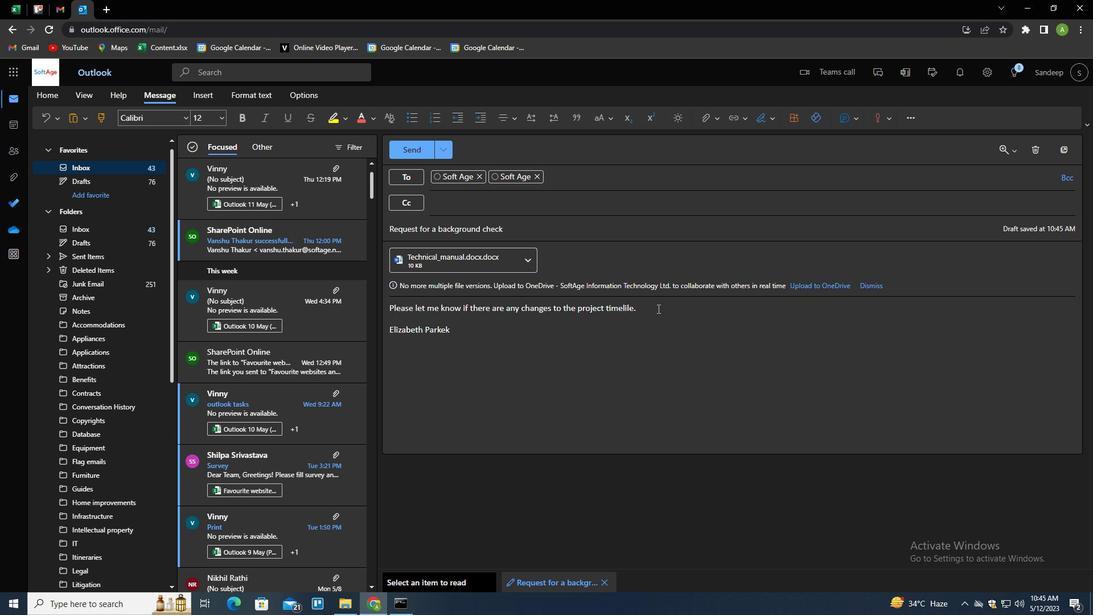 
Action: Mouse moved to (657, 308)
Screenshot: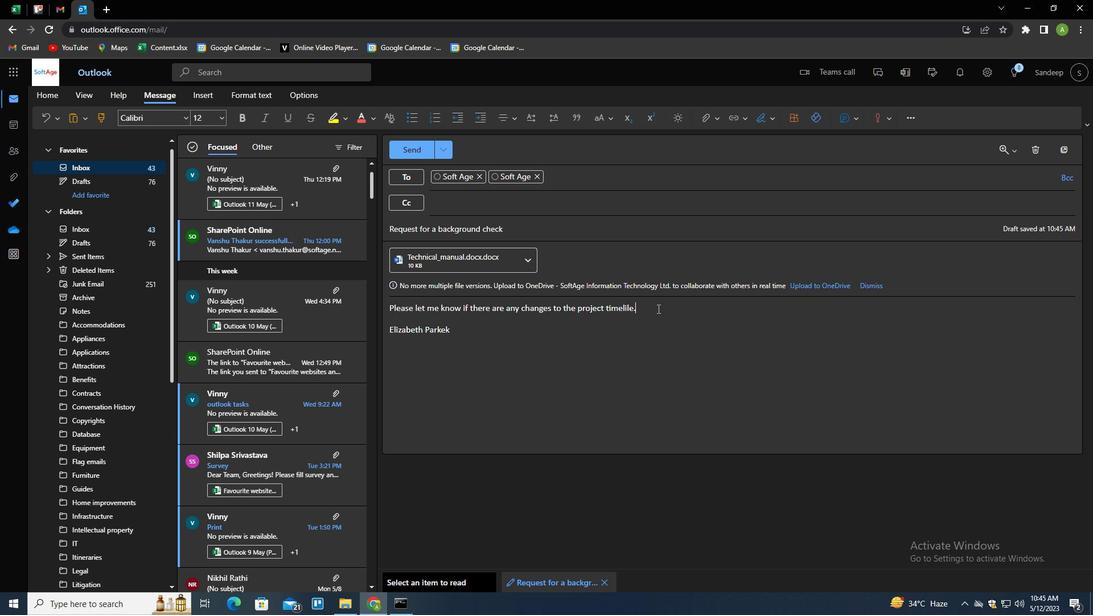 
Action: Key pressed <Key.left><Key.left><Key.right><Key.left><Key.backspace>N
Screenshot: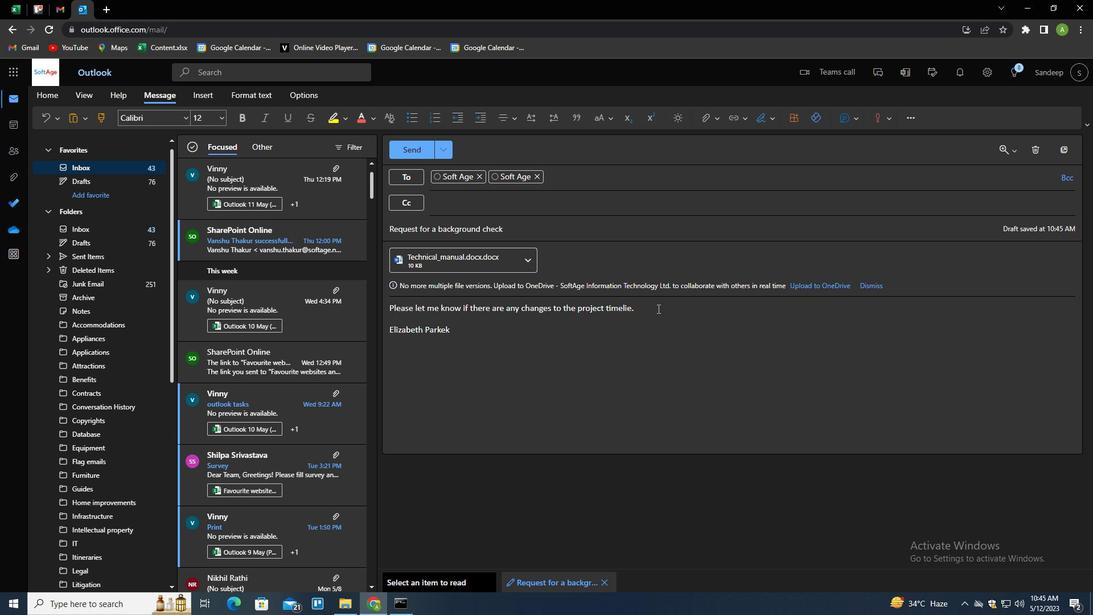 
Action: Mouse pressed left at (657, 308)
Screenshot: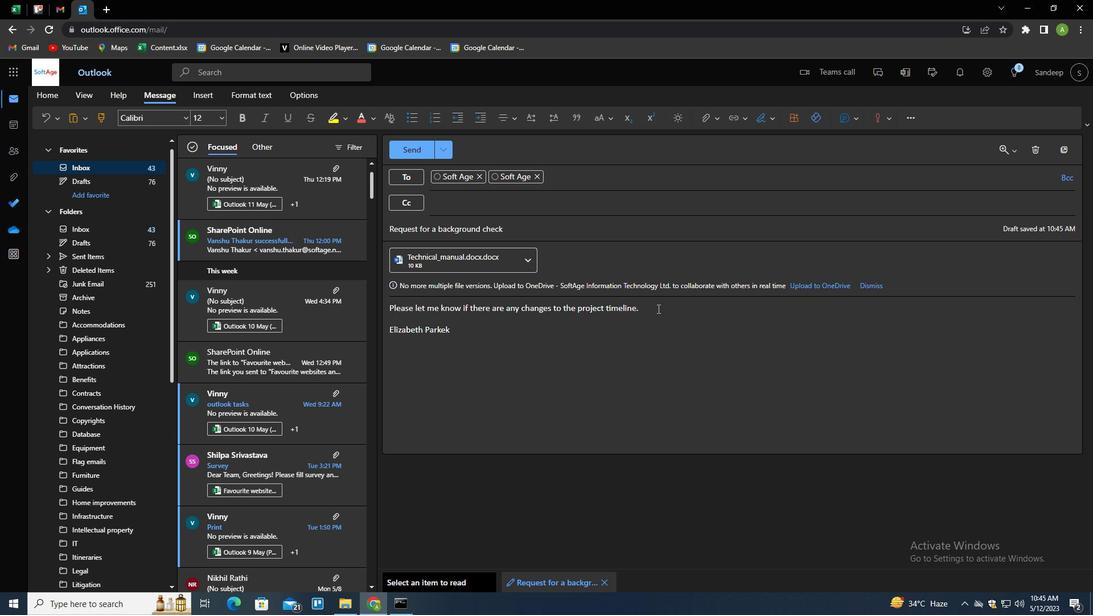 
Action: Mouse moved to (425, 146)
Screenshot: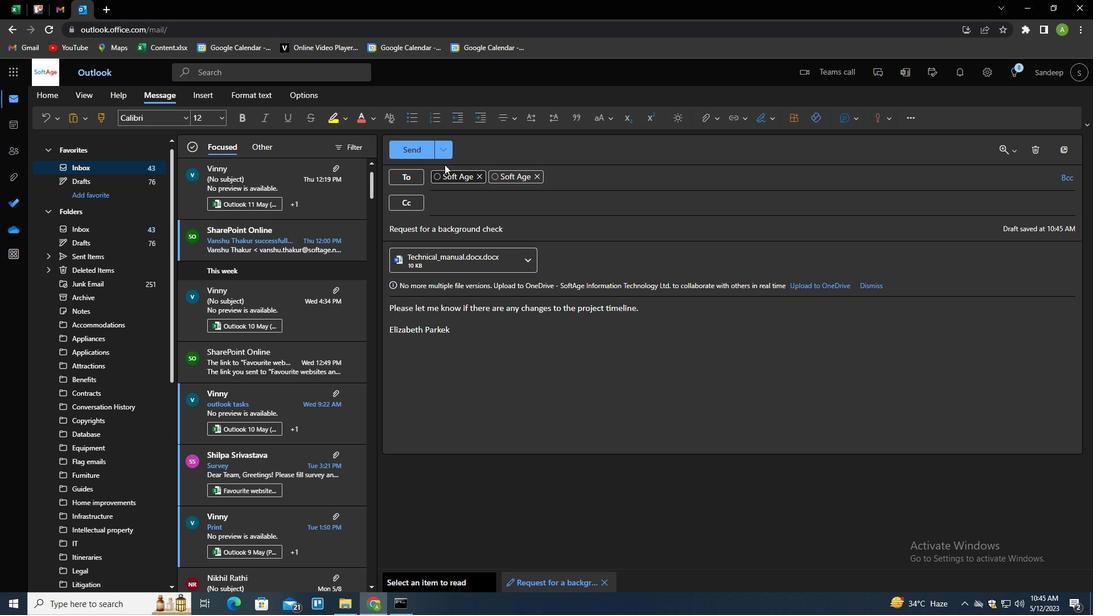 
Action: Mouse pressed left at (425, 146)
Screenshot: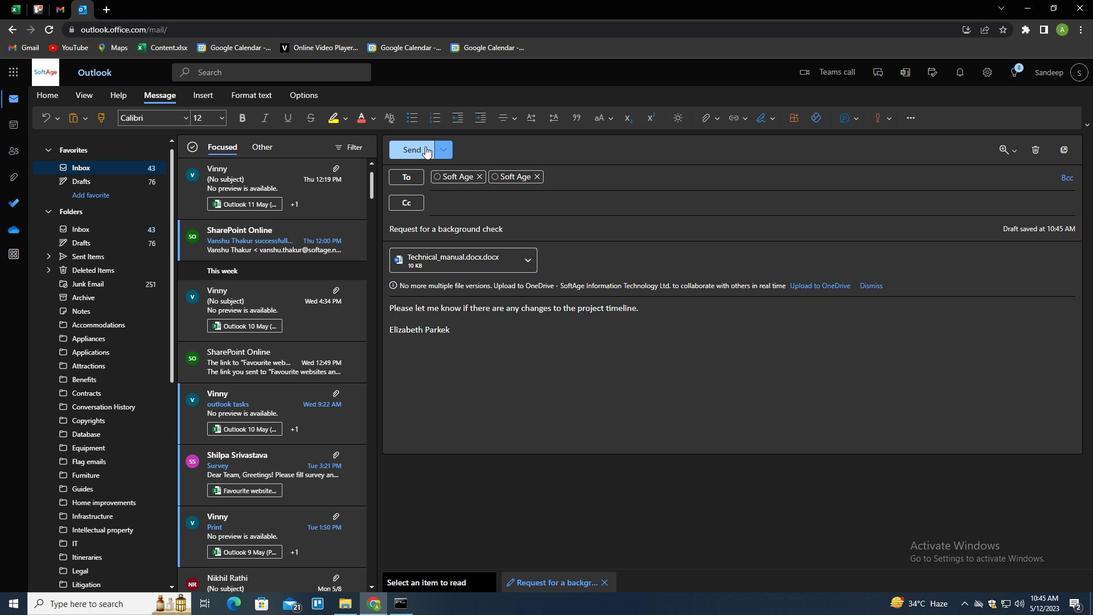 
Action: Mouse moved to (727, 390)
Screenshot: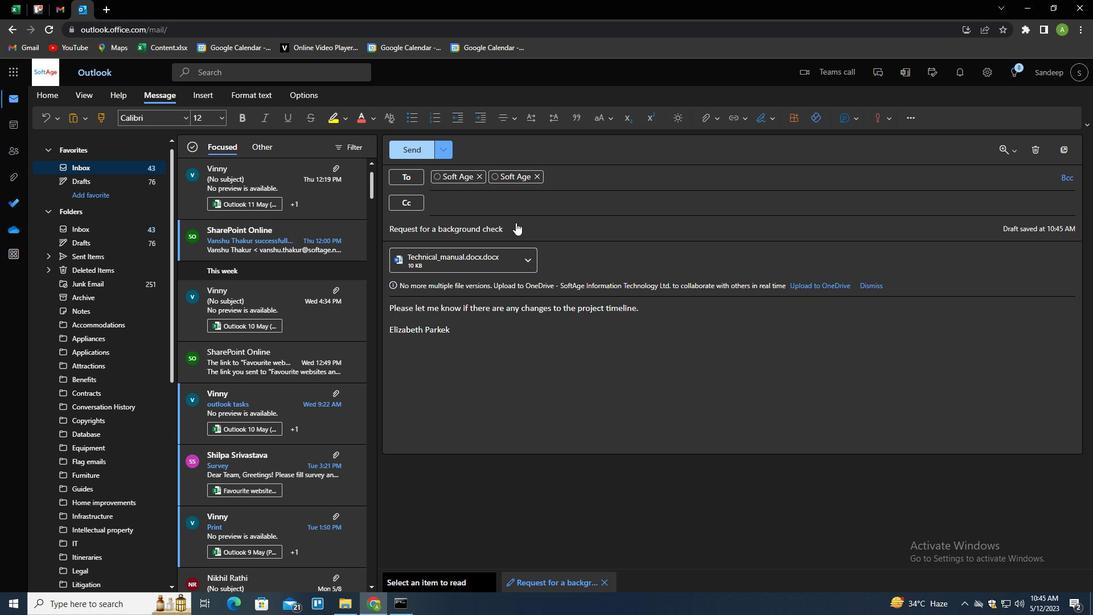 
